 Task: Use Suspense Accents 02 Effect in this video Movie B.mp4
Action: Mouse moved to (286, 299)
Screenshot: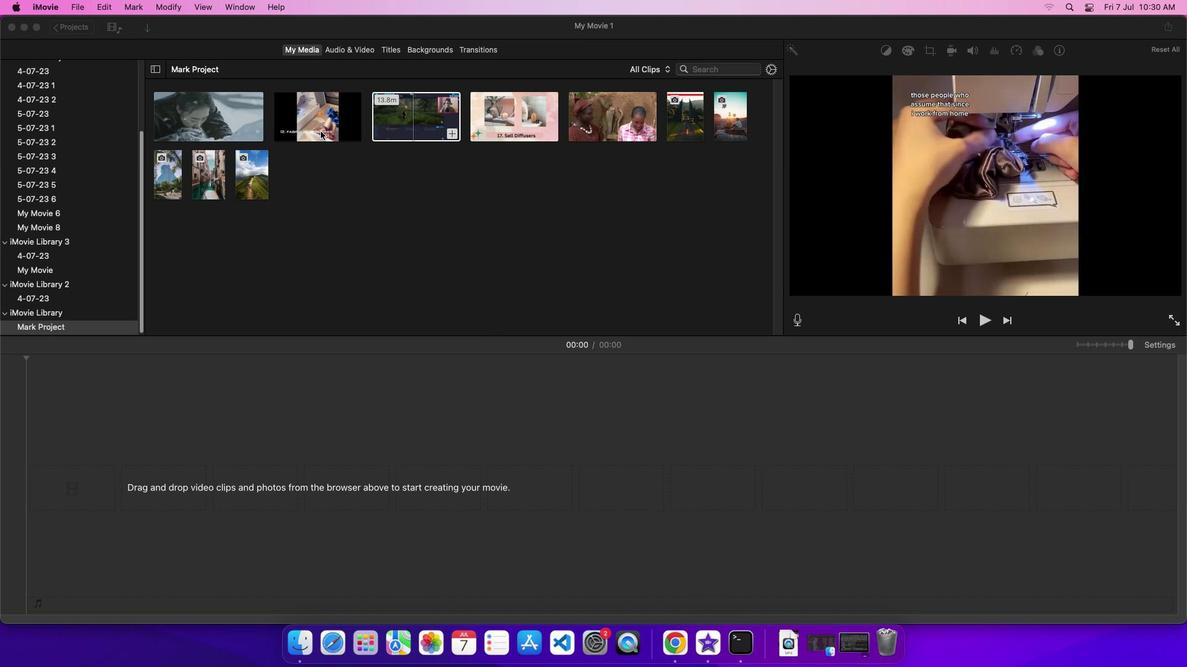 
Action: Mouse pressed left at (286, 299)
Screenshot: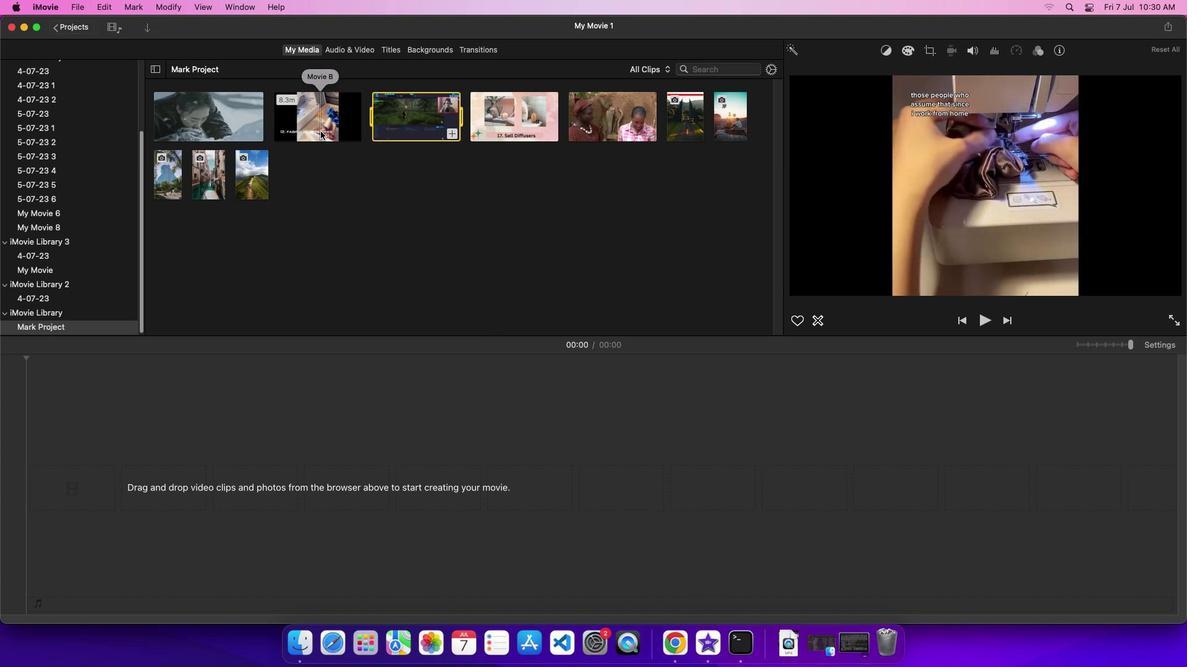 
Action: Mouse moved to (291, 295)
Screenshot: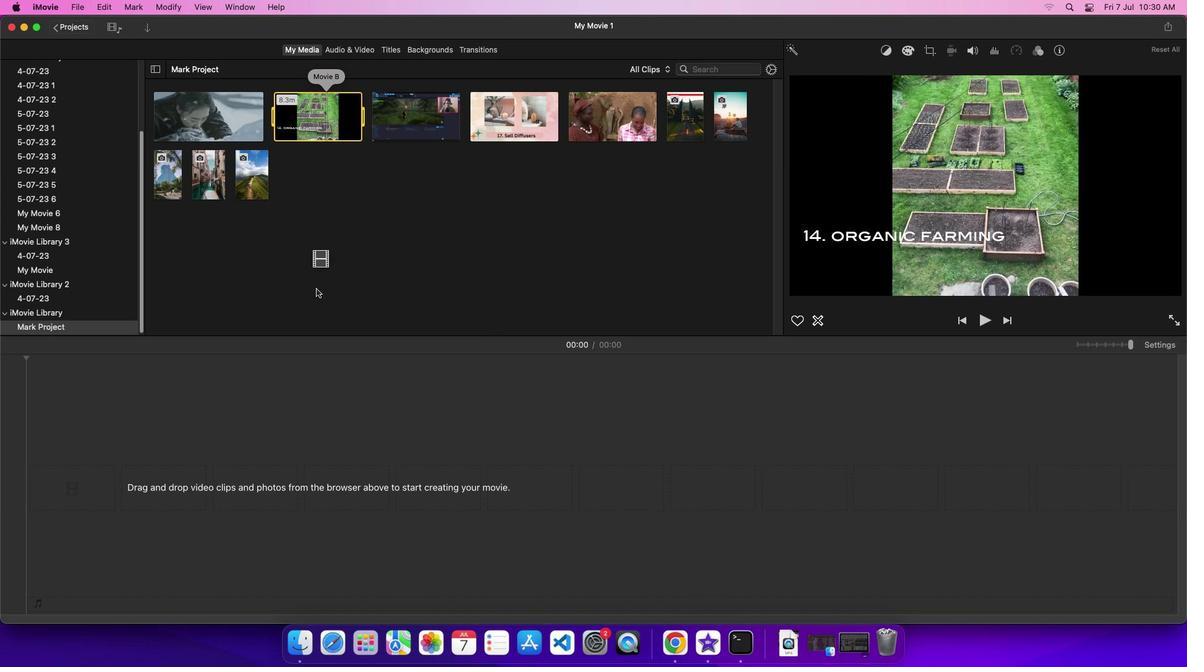 
Action: Mouse pressed left at (291, 295)
Screenshot: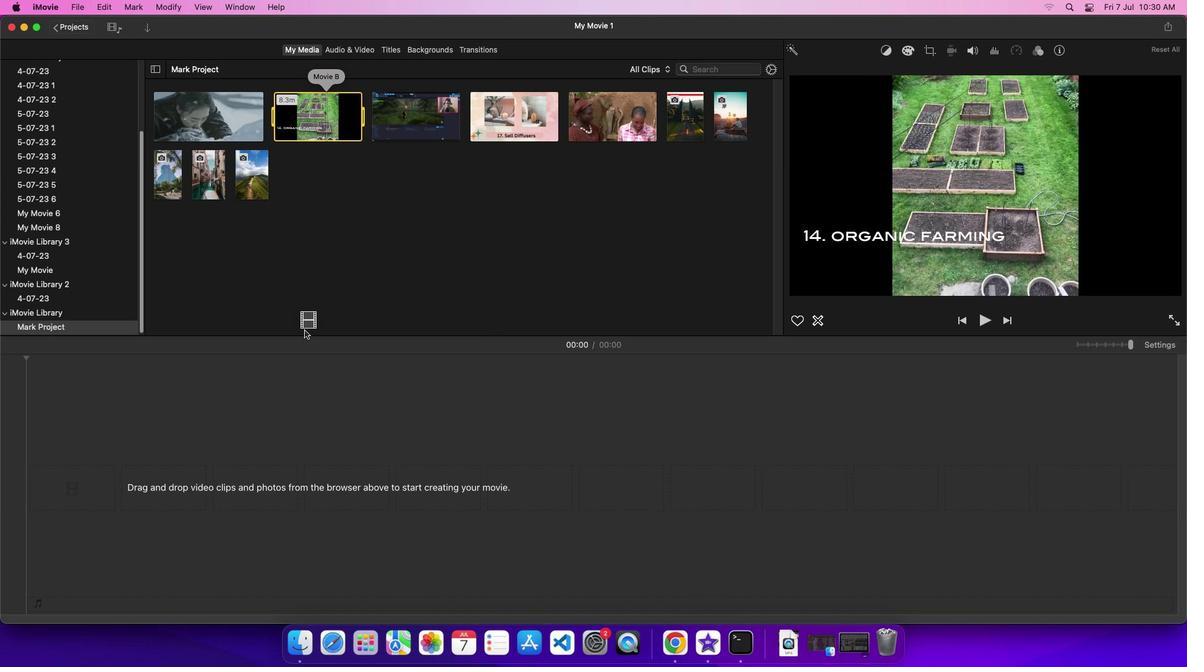 
Action: Mouse moved to (312, 262)
Screenshot: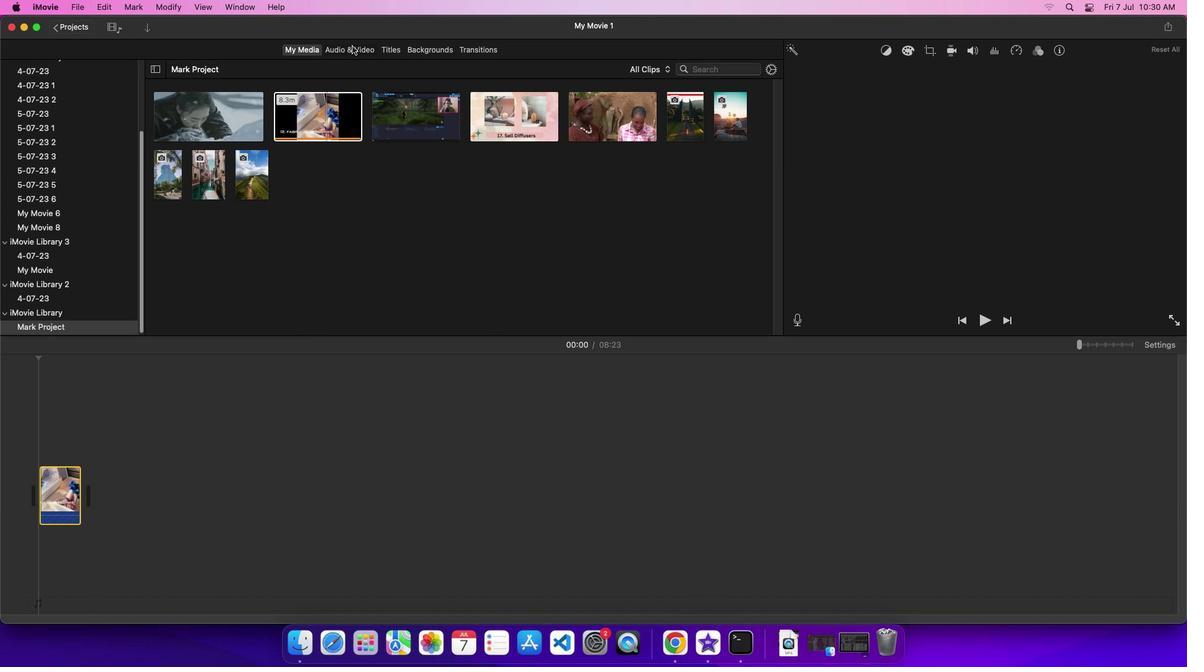 
Action: Mouse pressed left at (312, 262)
Screenshot: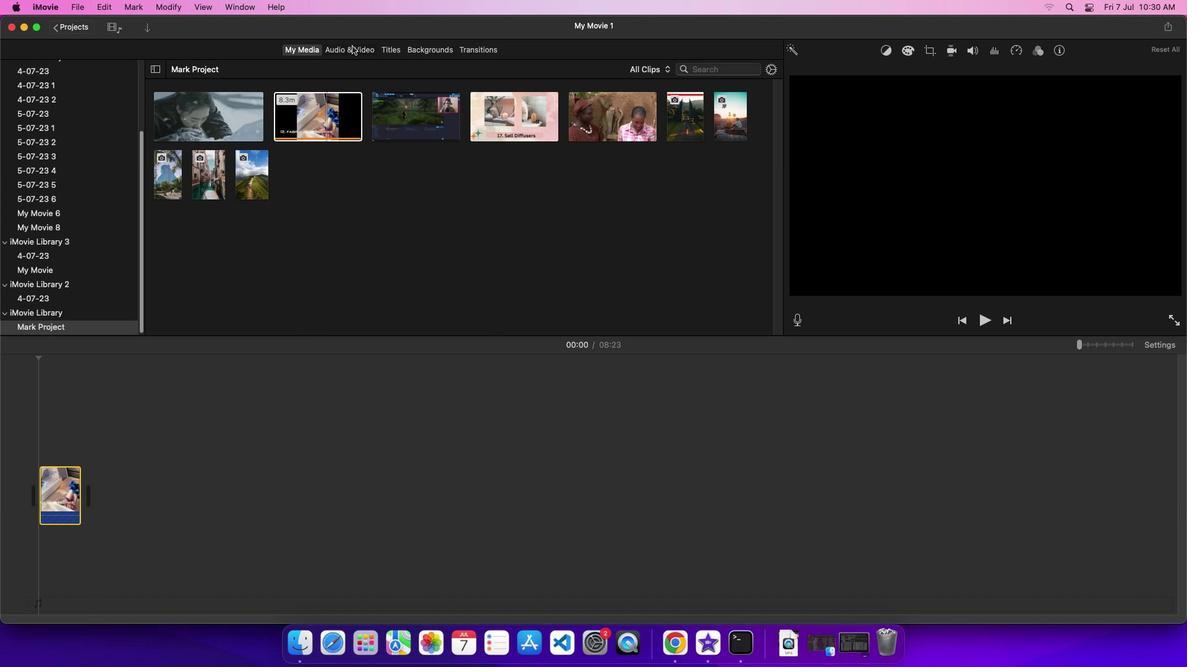 
Action: Mouse moved to (244, 385)
Screenshot: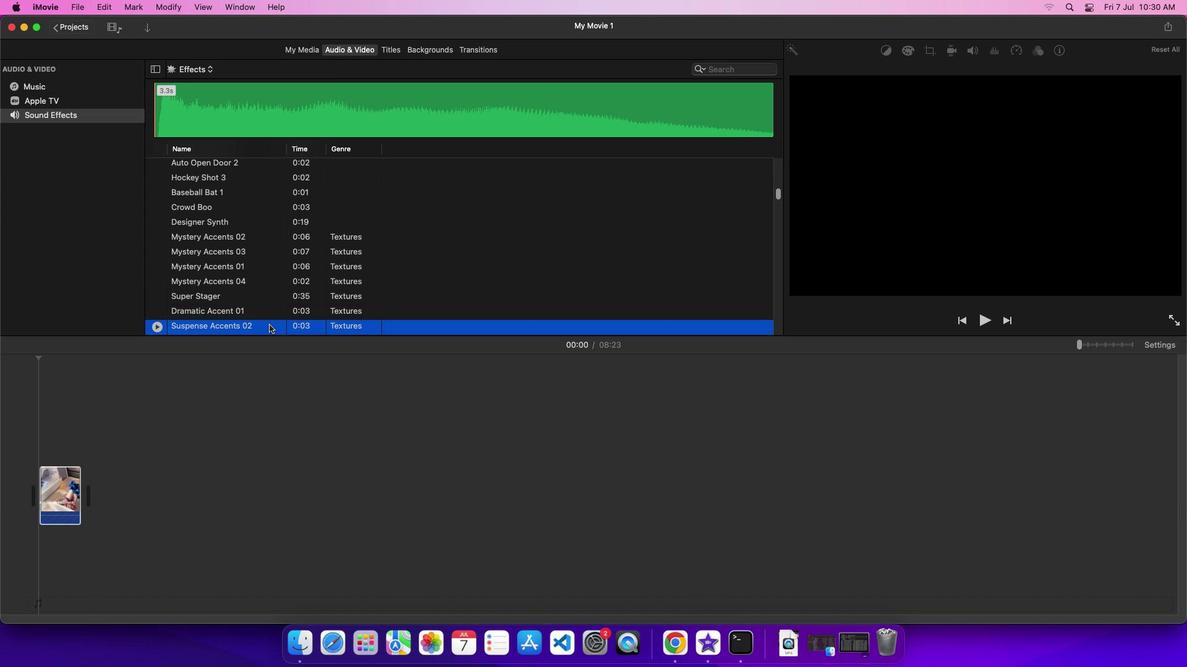 
Action: Mouse pressed left at (244, 385)
Screenshot: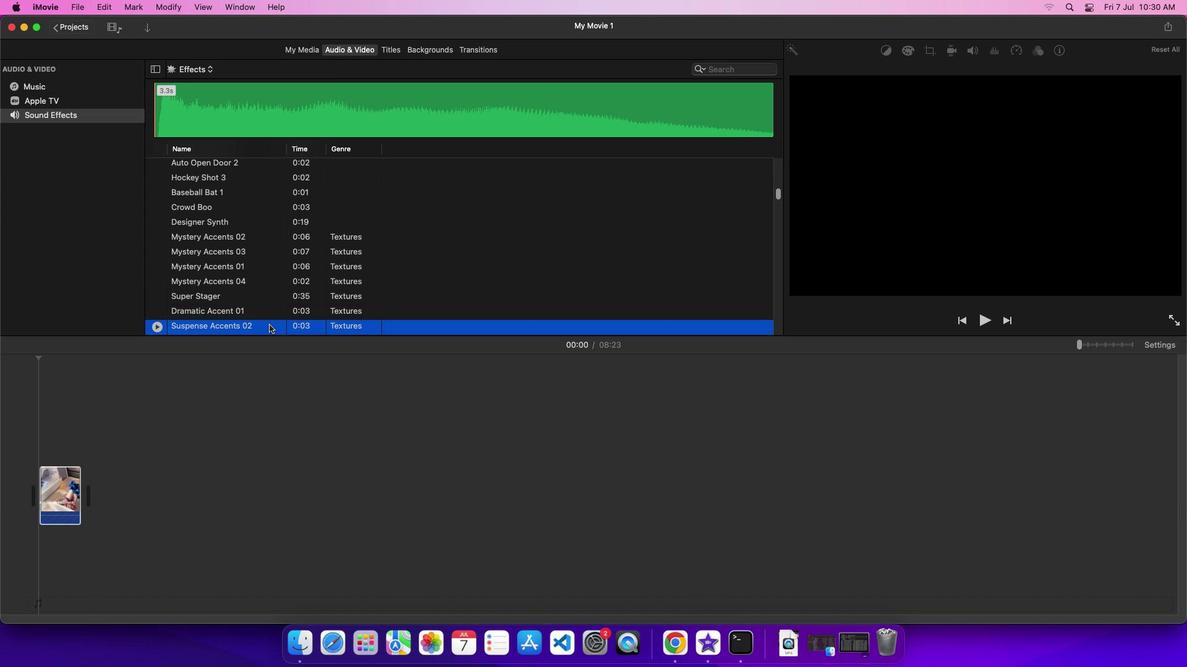 
Action: Mouse moved to (246, 385)
Screenshot: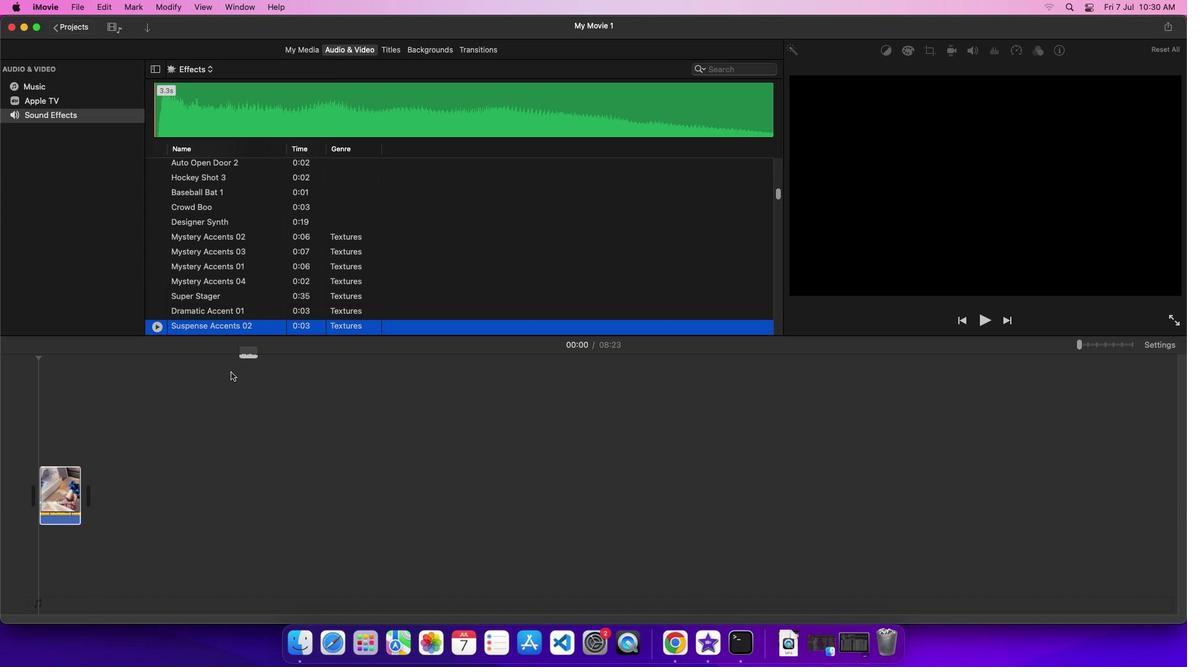 
Action: Mouse pressed left at (246, 385)
Screenshot: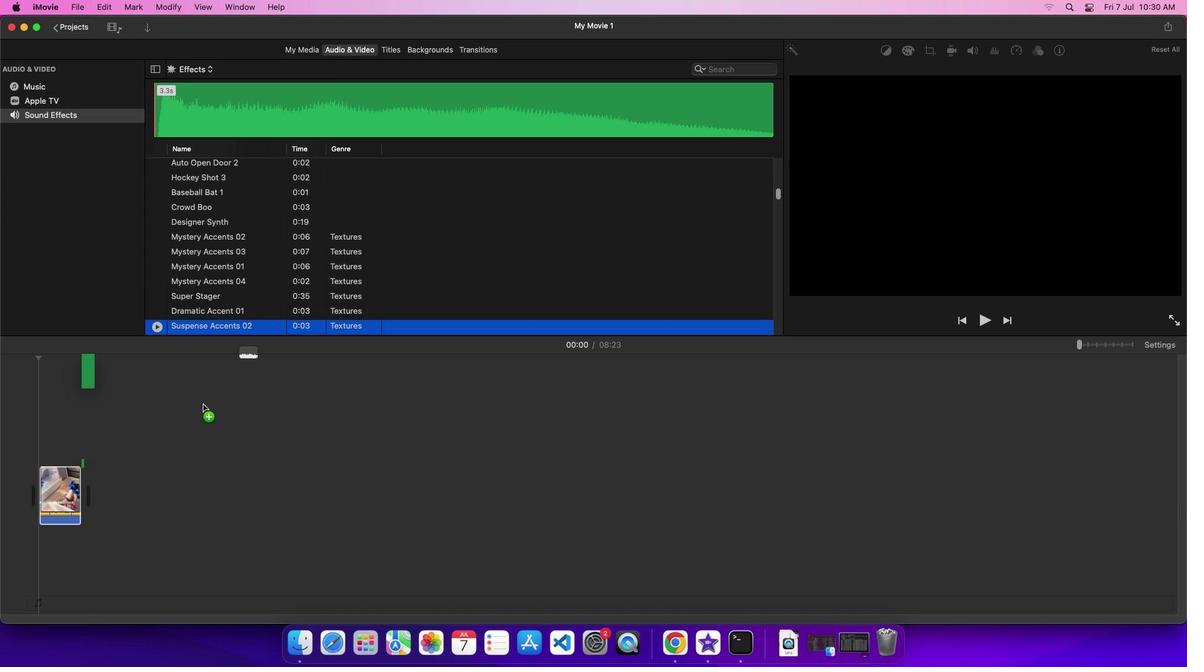 
Action: Mouse moved to (94, 485)
Screenshot: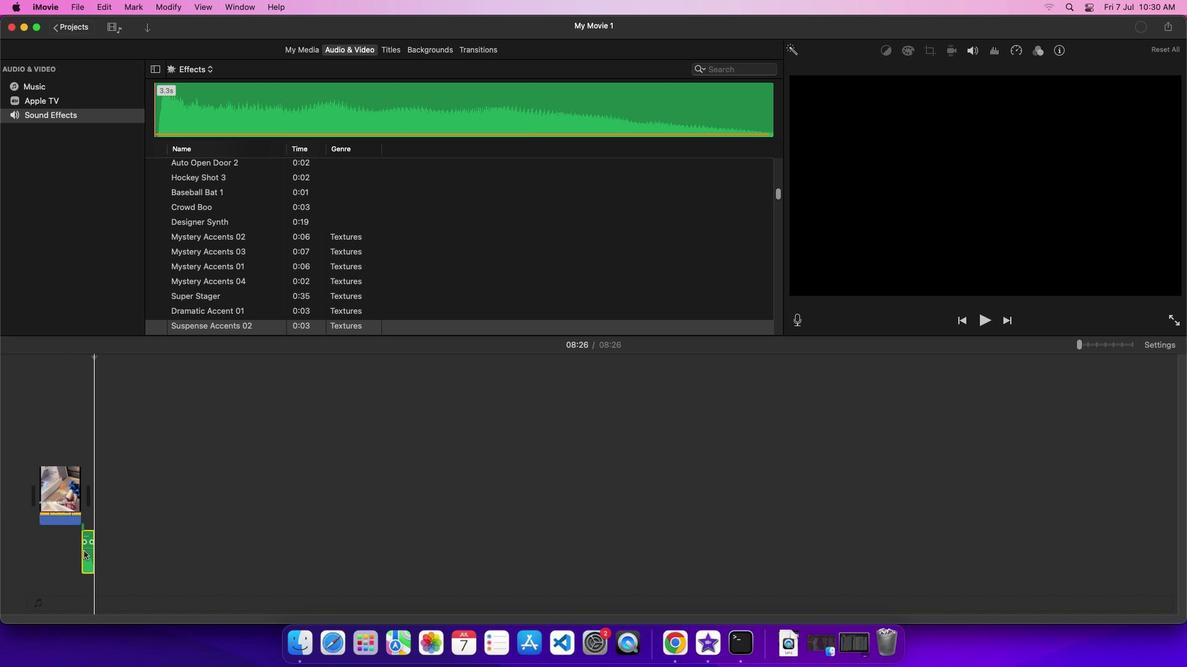 
